Task: Add date "1/10/2023".
Action: Mouse moved to (529, 130)
Screenshot: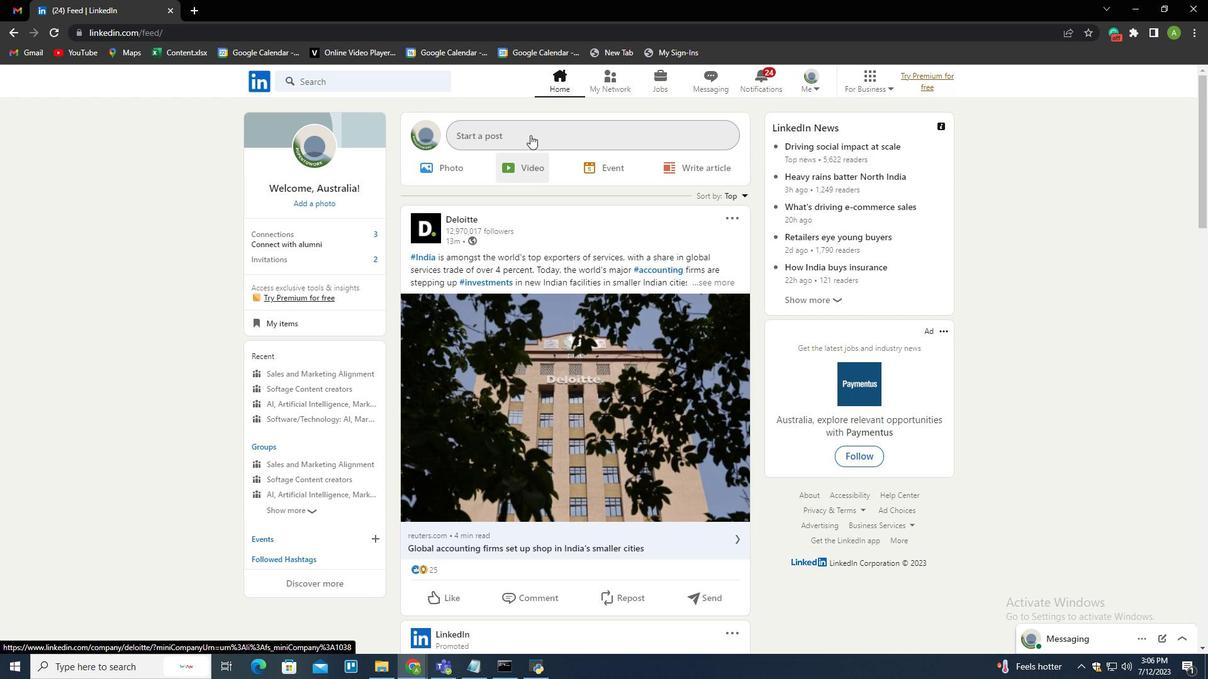 
Action: Mouse pressed left at (529, 130)
Screenshot: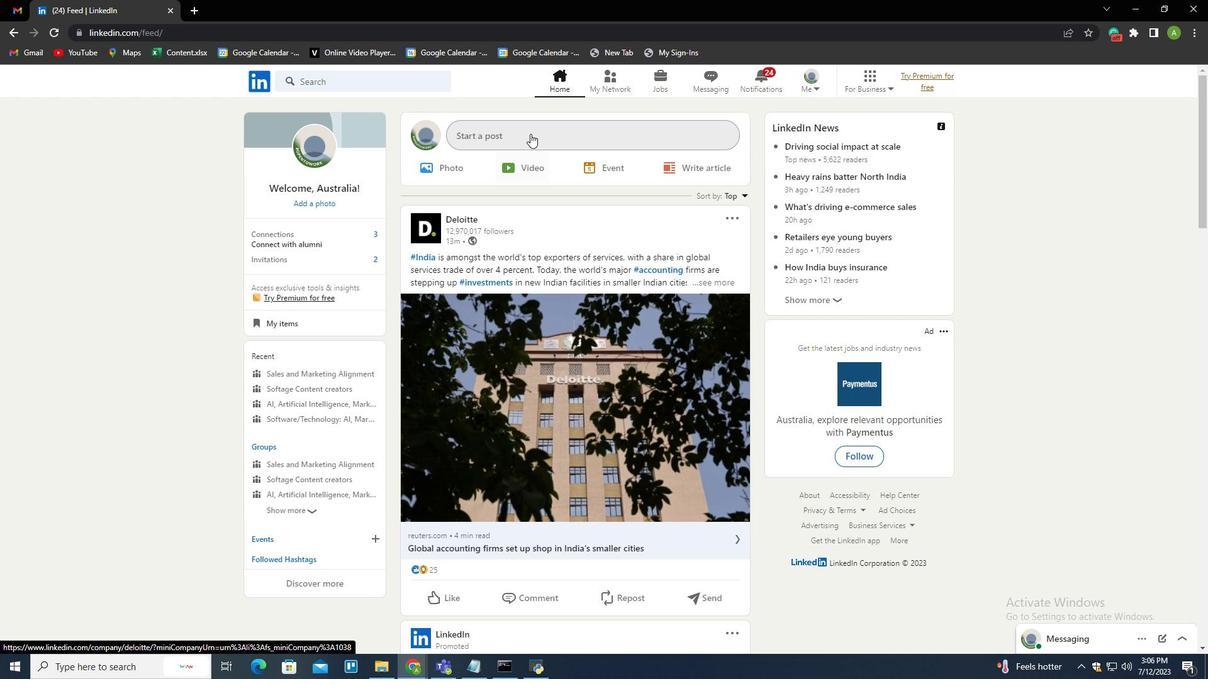 
Action: Mouse moved to (768, 431)
Screenshot: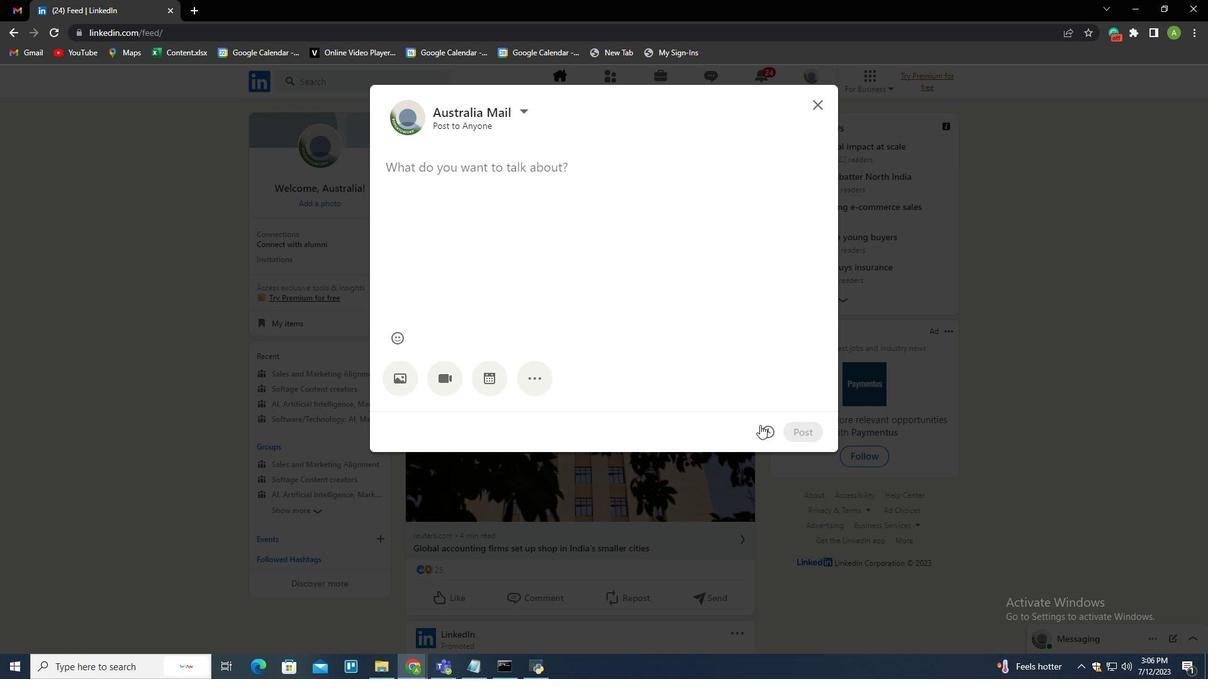 
Action: Mouse pressed left at (768, 431)
Screenshot: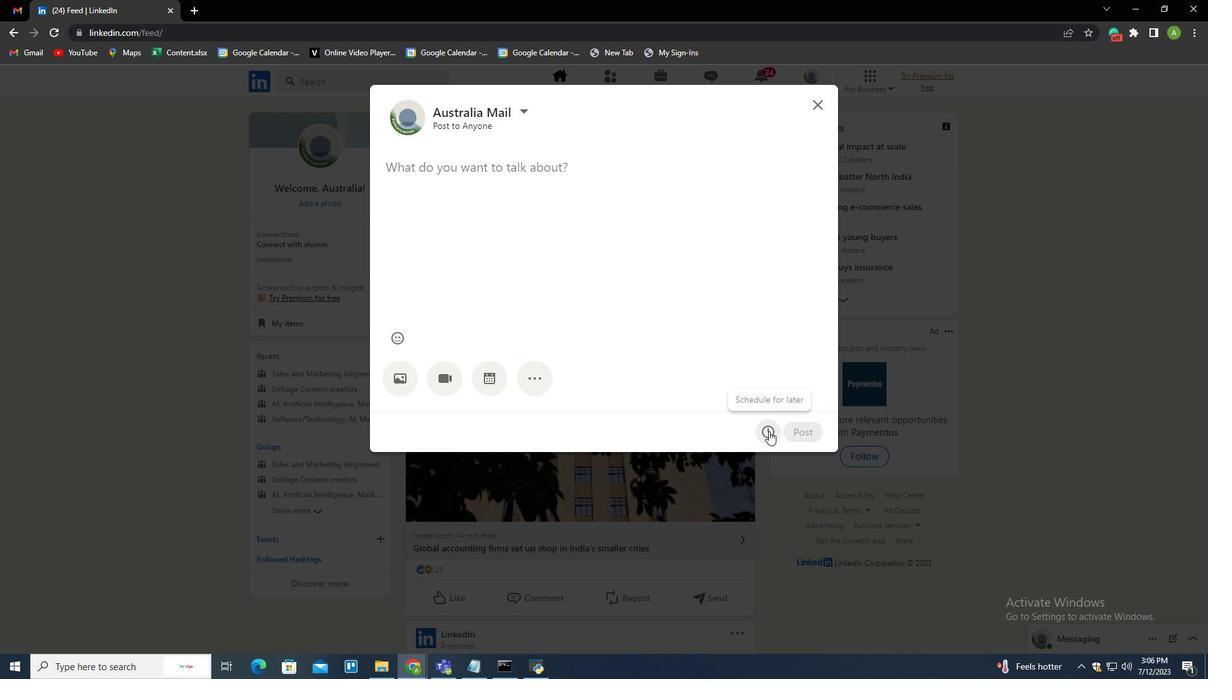 
Action: Mouse moved to (643, 171)
Screenshot: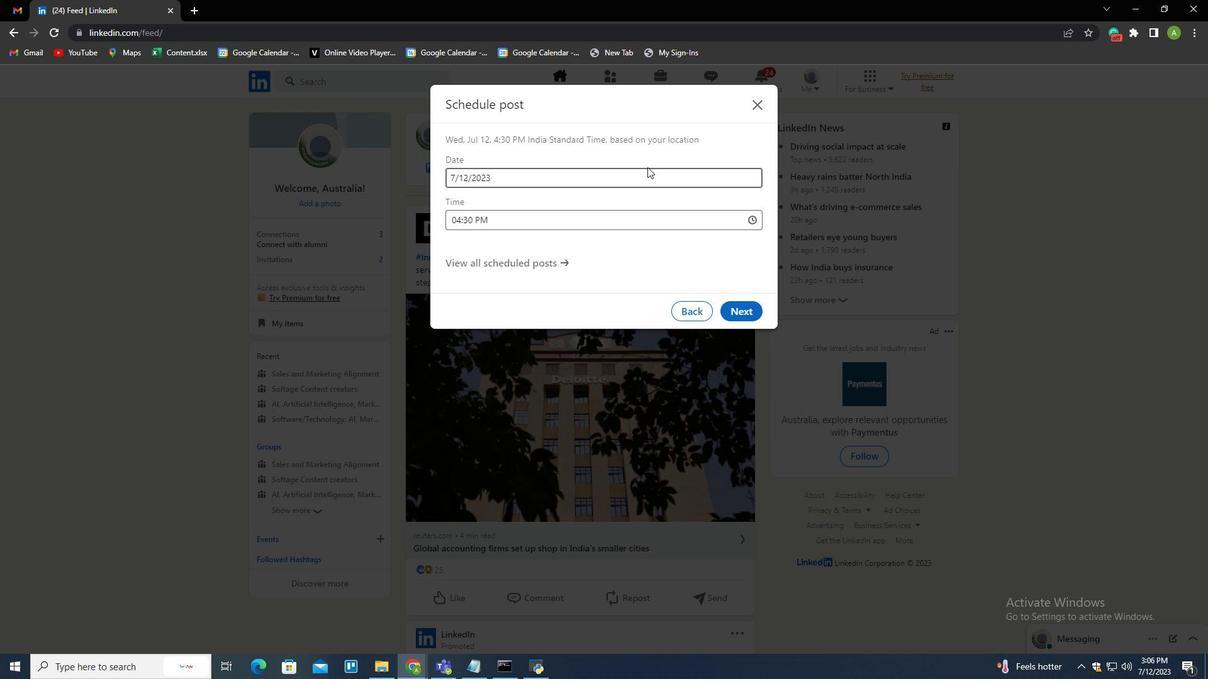 
Action: Mouse pressed left at (643, 171)
Screenshot: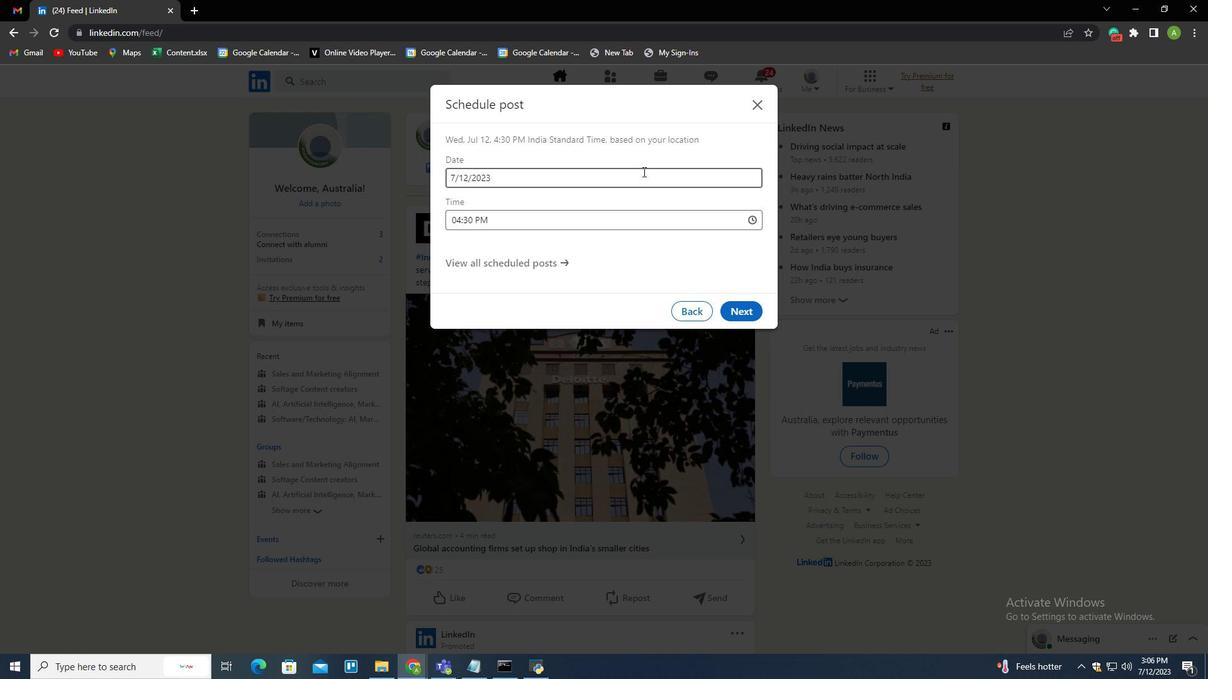 
Action: Mouse moved to (643, 208)
Screenshot: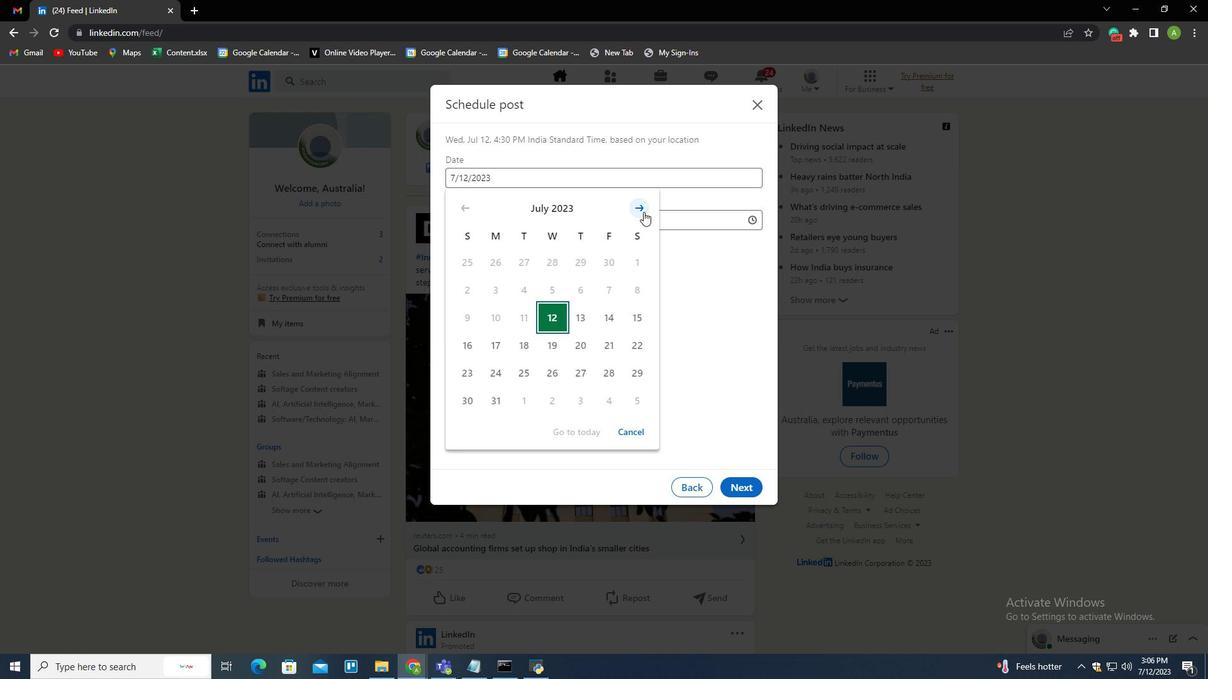 
Action: Mouse pressed left at (643, 208)
Screenshot: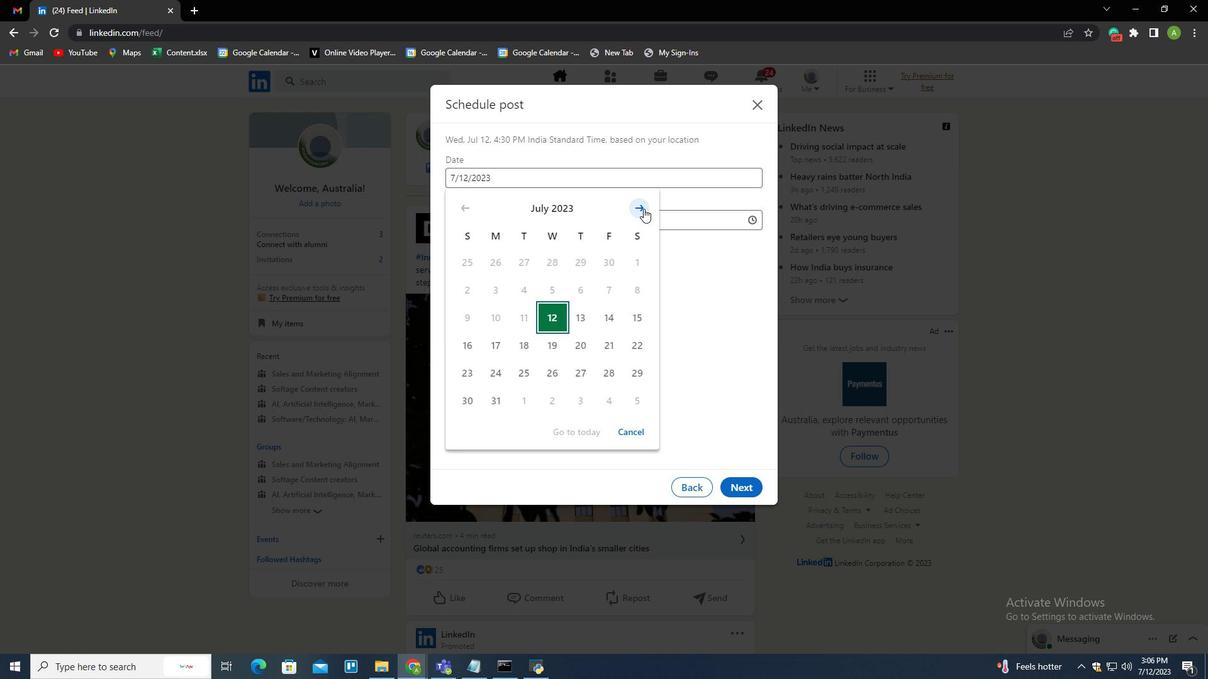 
Action: Mouse pressed left at (643, 208)
Screenshot: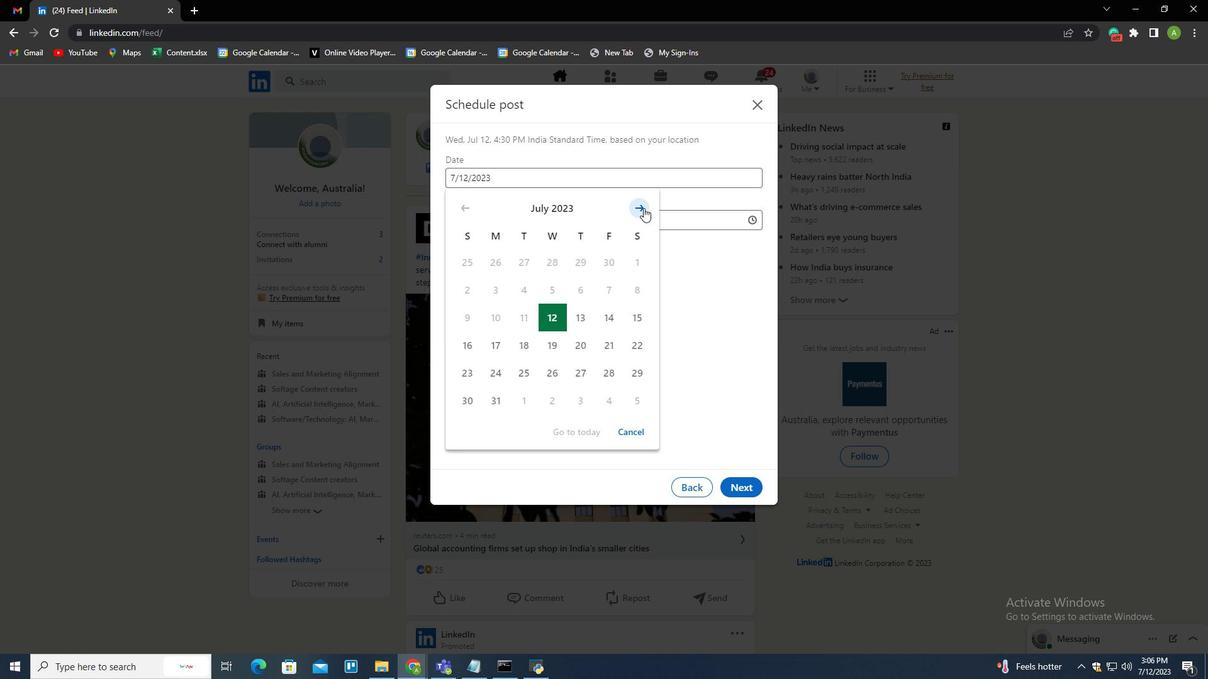 
Action: Mouse pressed left at (643, 208)
Screenshot: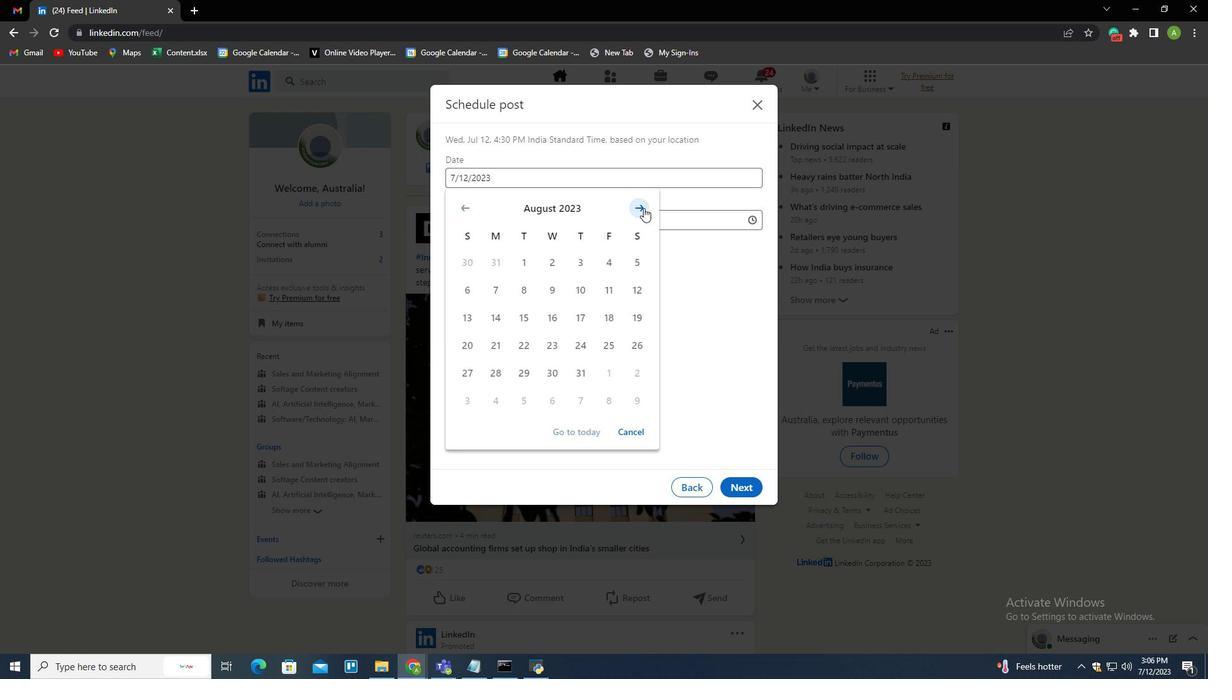 
Action: Mouse pressed left at (643, 208)
Screenshot: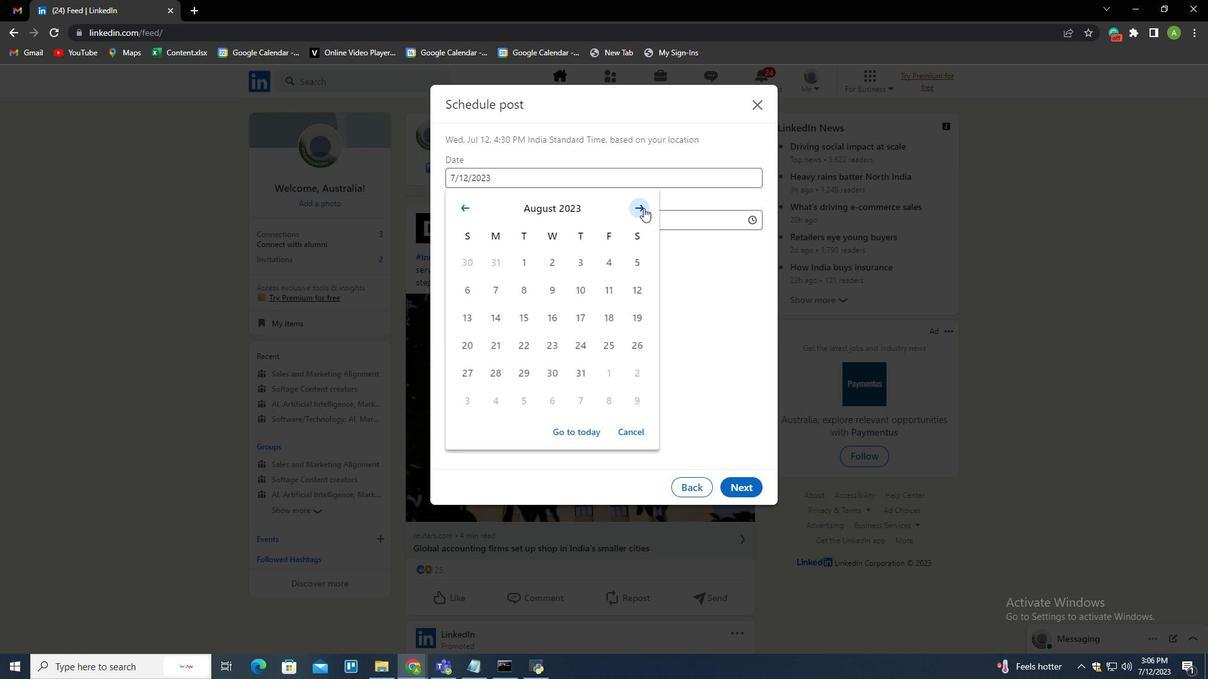 
Action: Mouse pressed left at (643, 208)
Screenshot: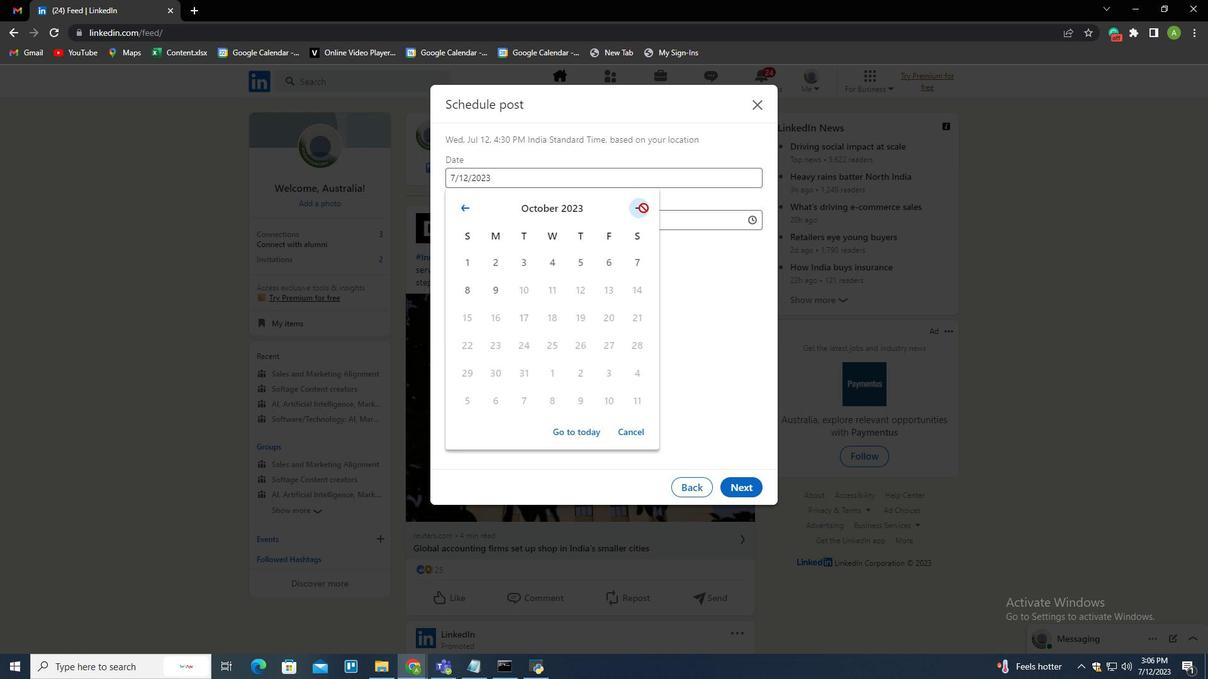 
Action: Mouse moved to (468, 260)
Screenshot: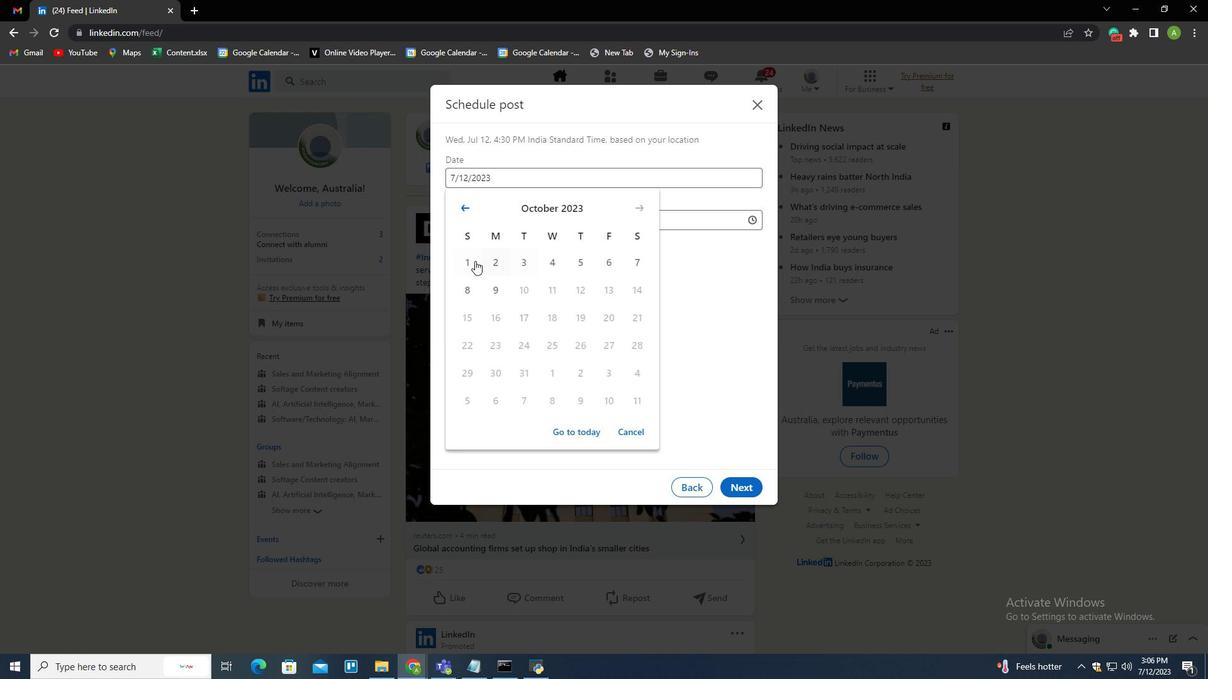 
Action: Mouse pressed left at (468, 260)
Screenshot: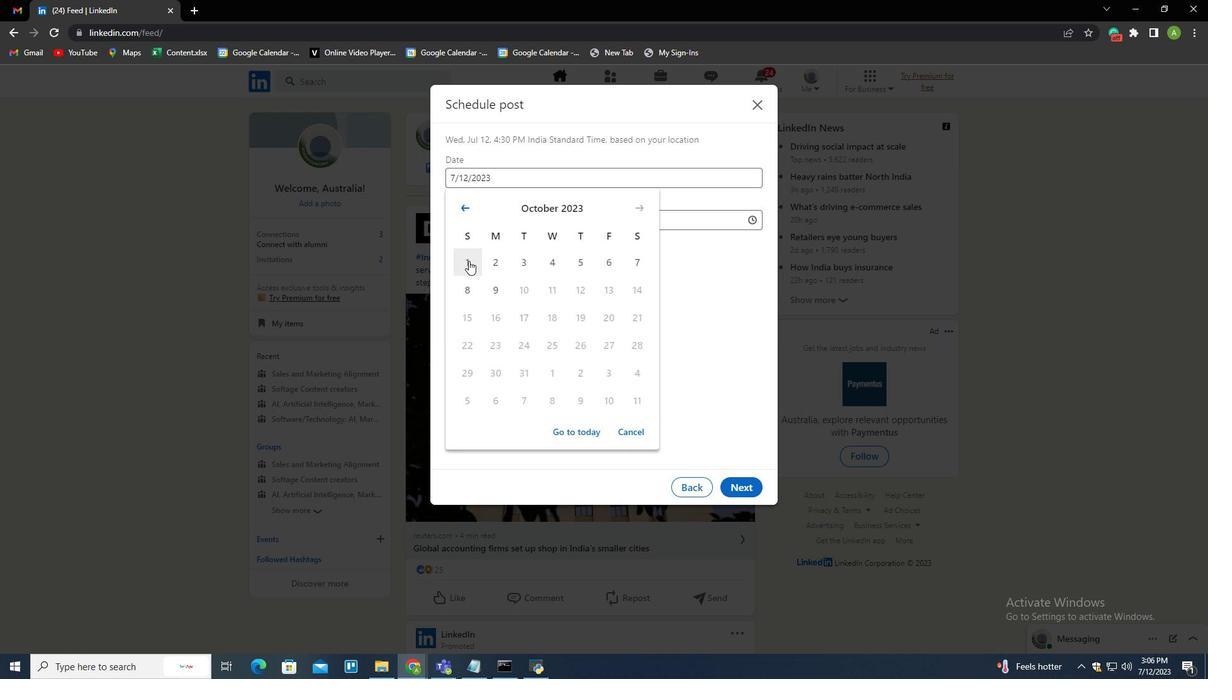 
Action: Mouse moved to (728, 302)
Screenshot: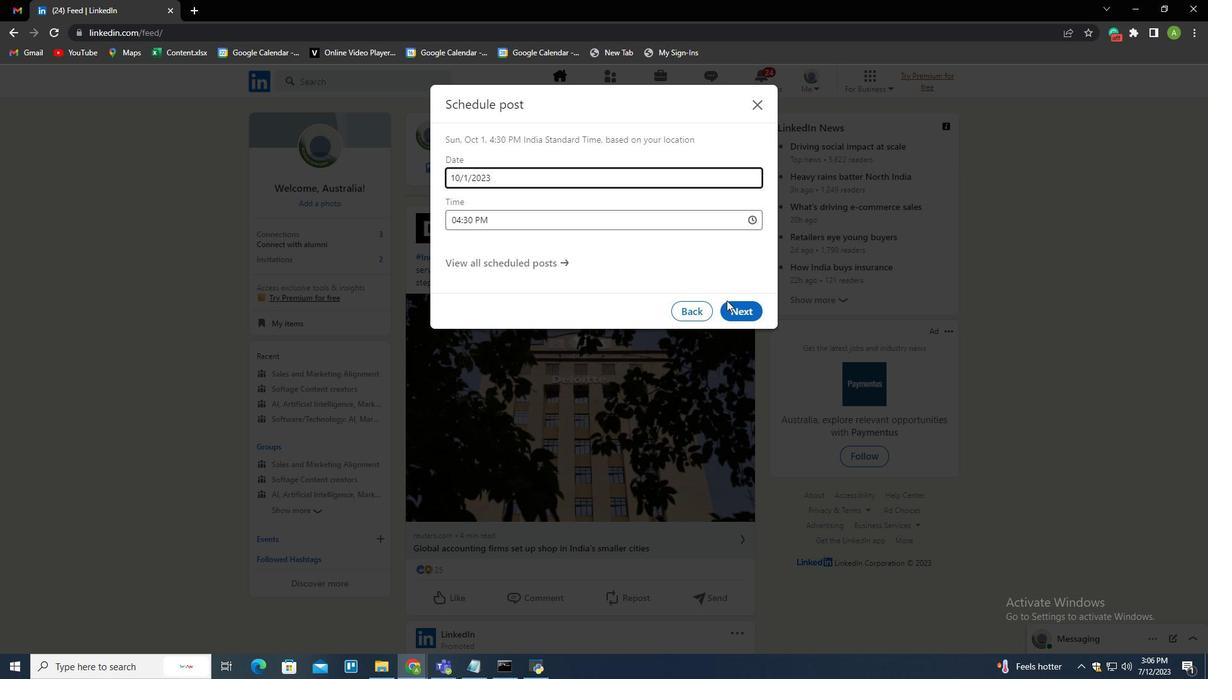
